 Task: In the  document keyprojectmgmt.docx Share this file with 'softage.3@softage.net' Make a copy of the file 'without changing the auto name' Delete the  copy of the file
Action: Mouse moved to (56, 81)
Screenshot: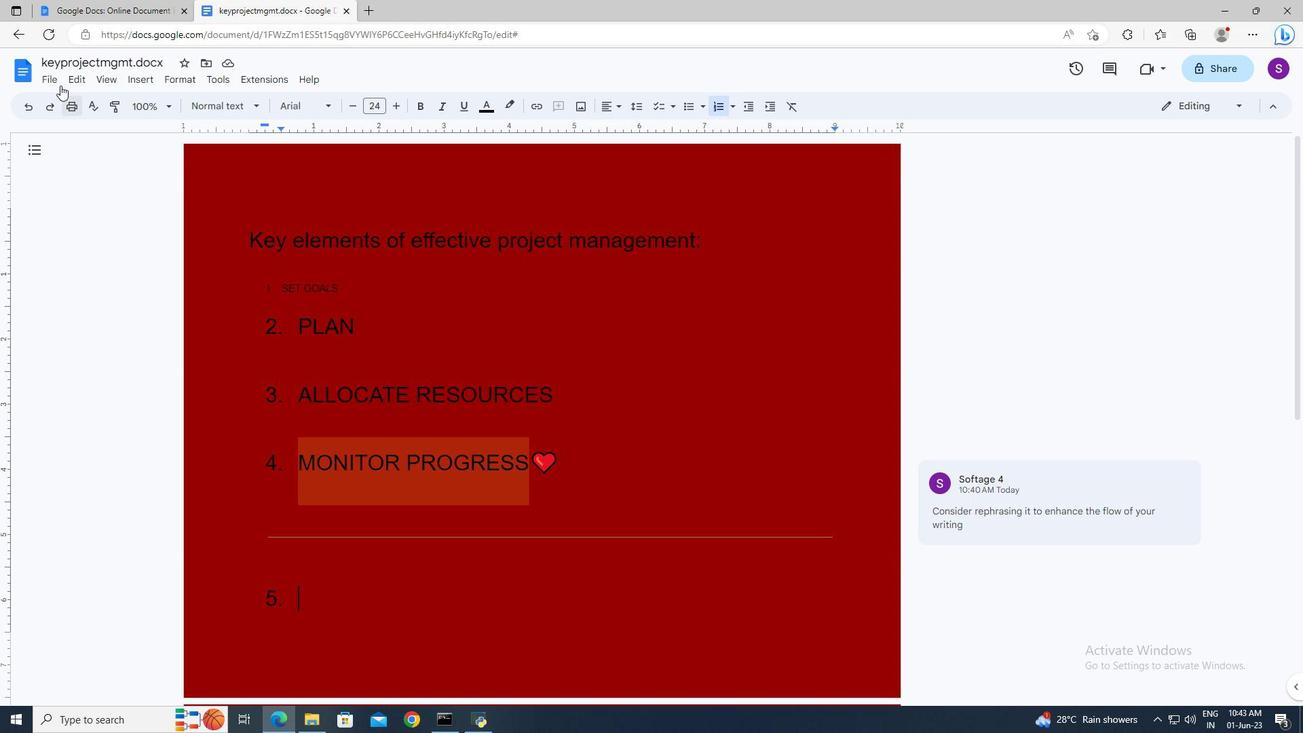 
Action: Mouse pressed left at (56, 81)
Screenshot: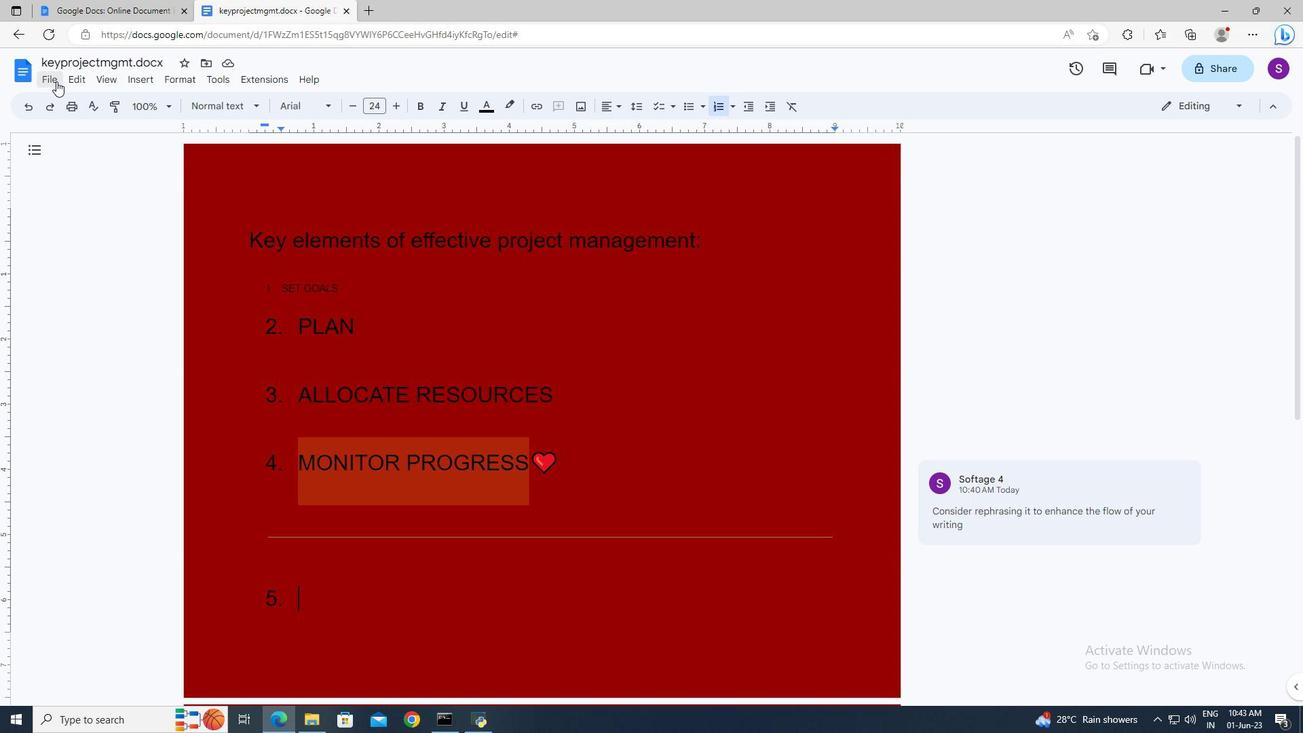 
Action: Mouse moved to (286, 181)
Screenshot: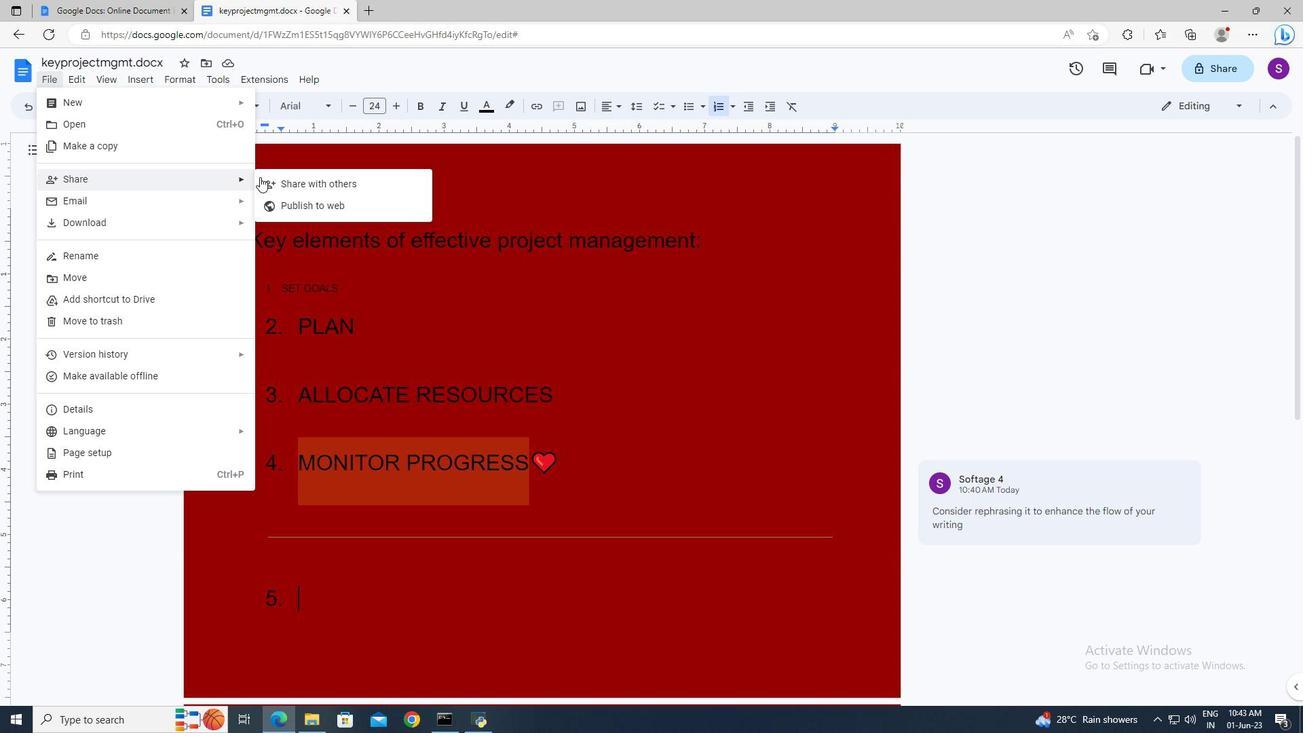 
Action: Mouse pressed left at (286, 181)
Screenshot: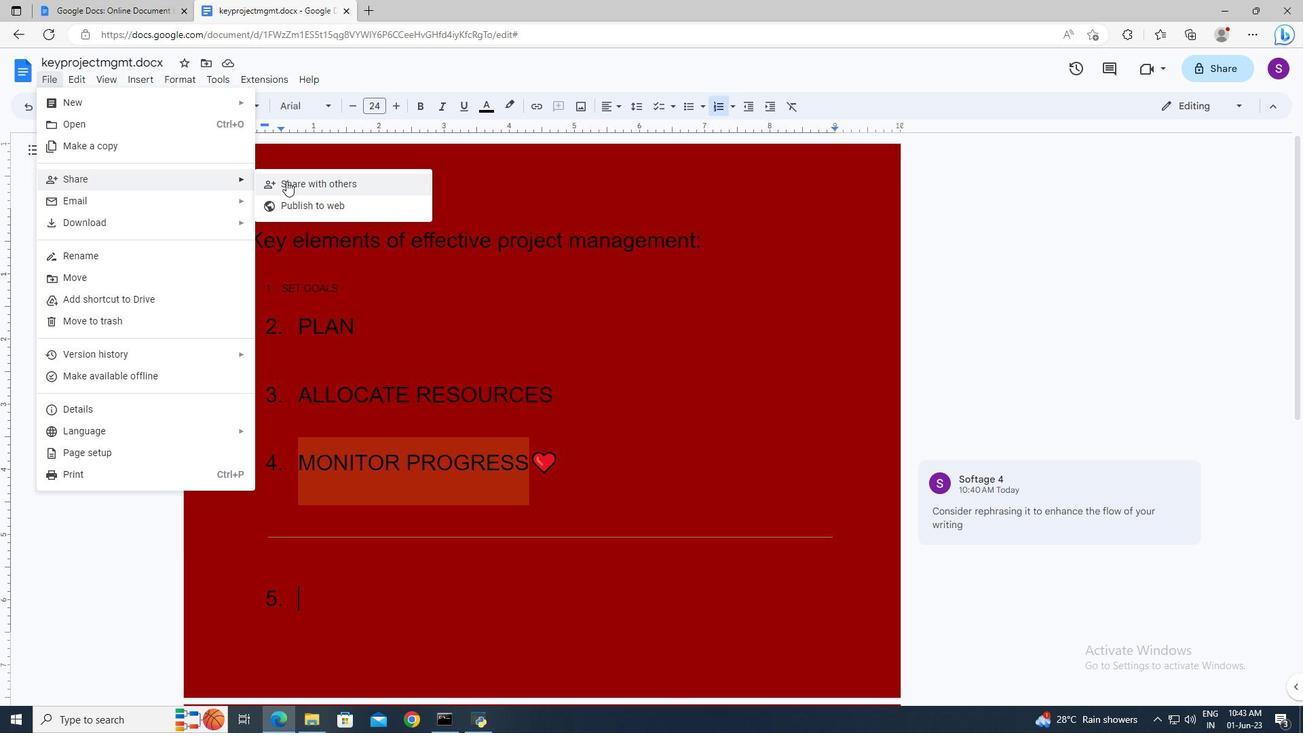 
Action: Mouse moved to (528, 298)
Screenshot: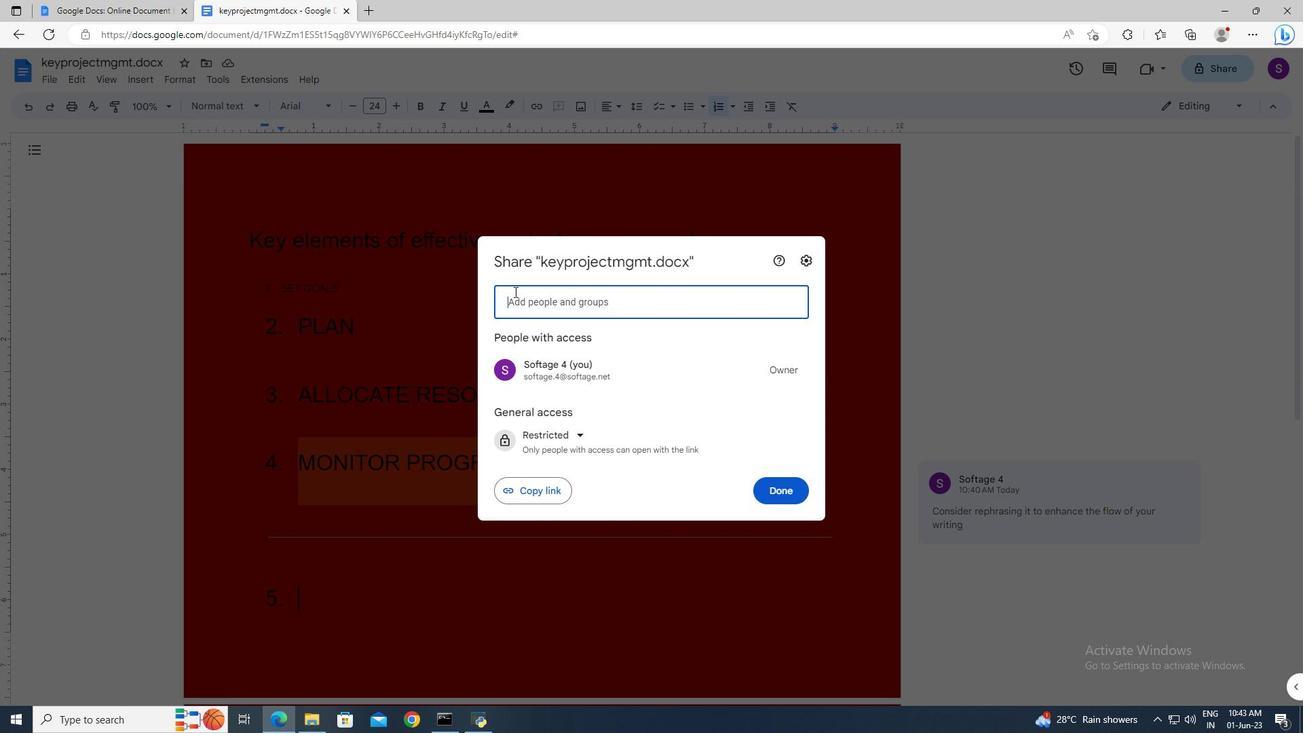 
Action: Mouse pressed left at (528, 298)
Screenshot: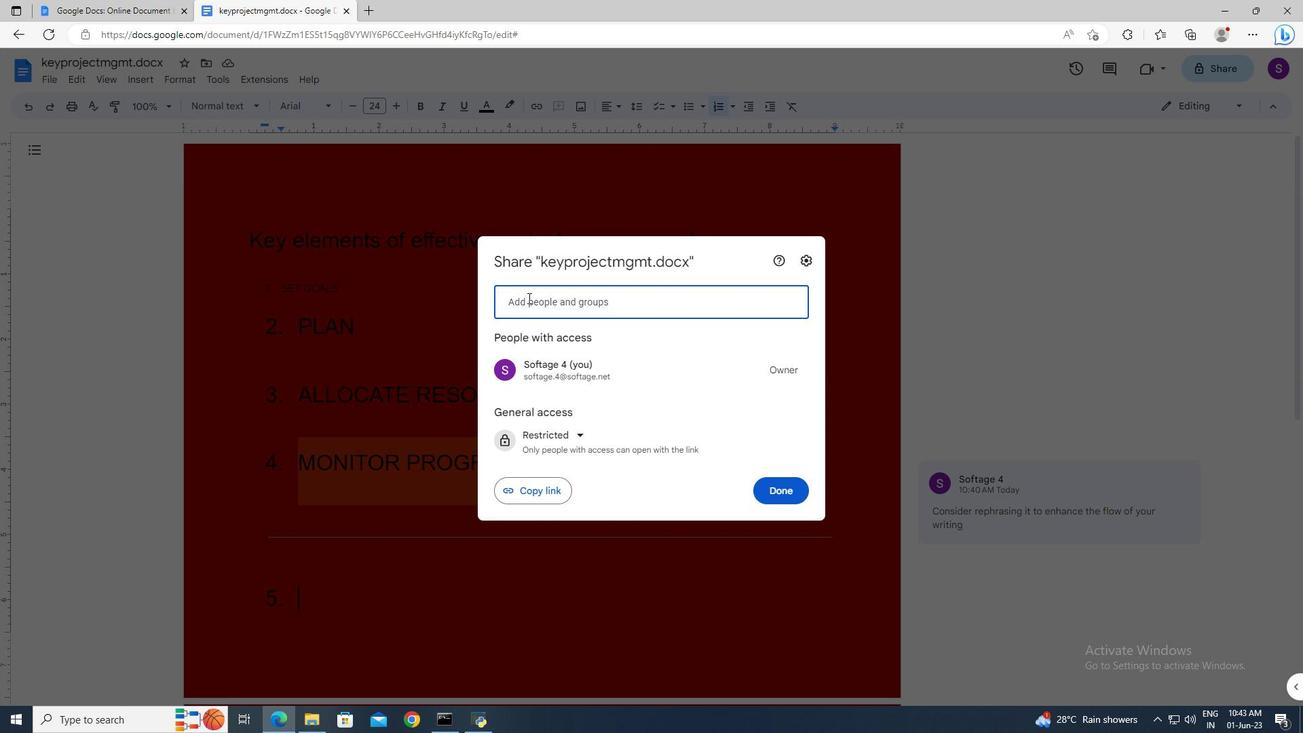 
Action: Key pressed softage.3<Key.shift>@softage.net<Key.enter>
Screenshot: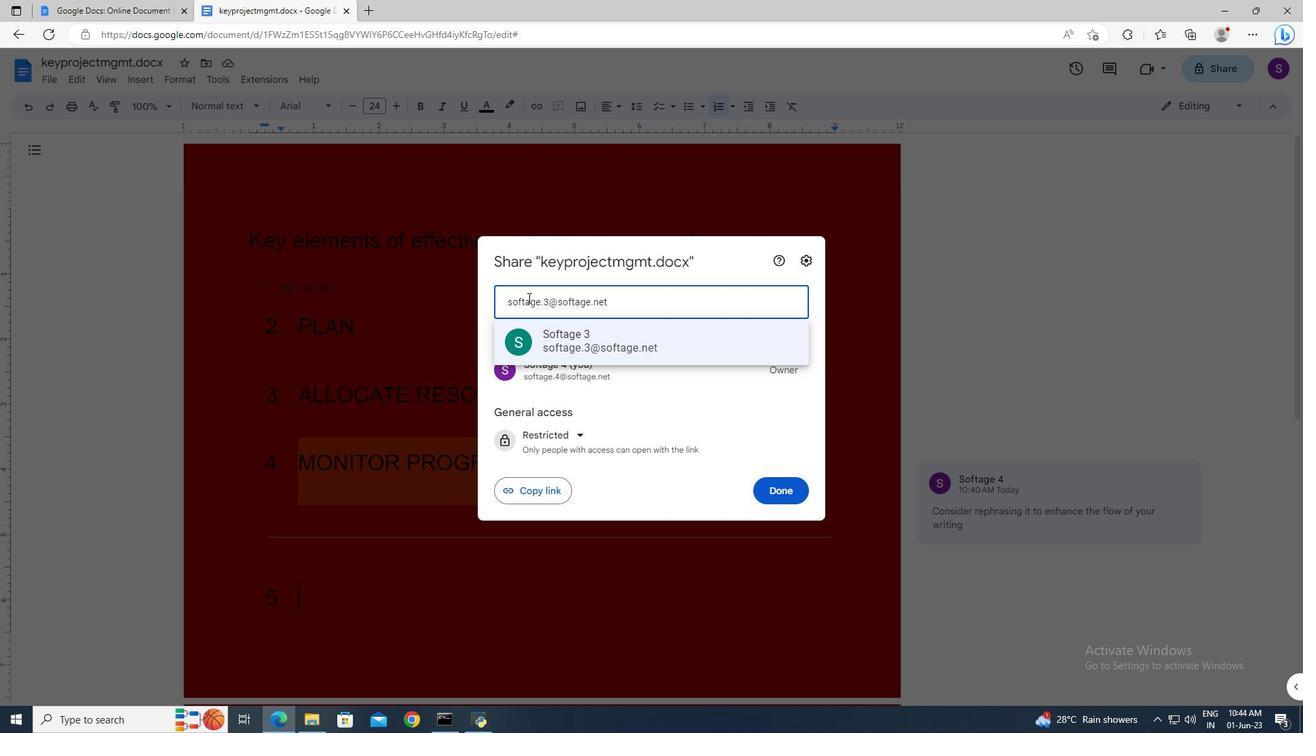 
Action: Mouse moved to (785, 482)
Screenshot: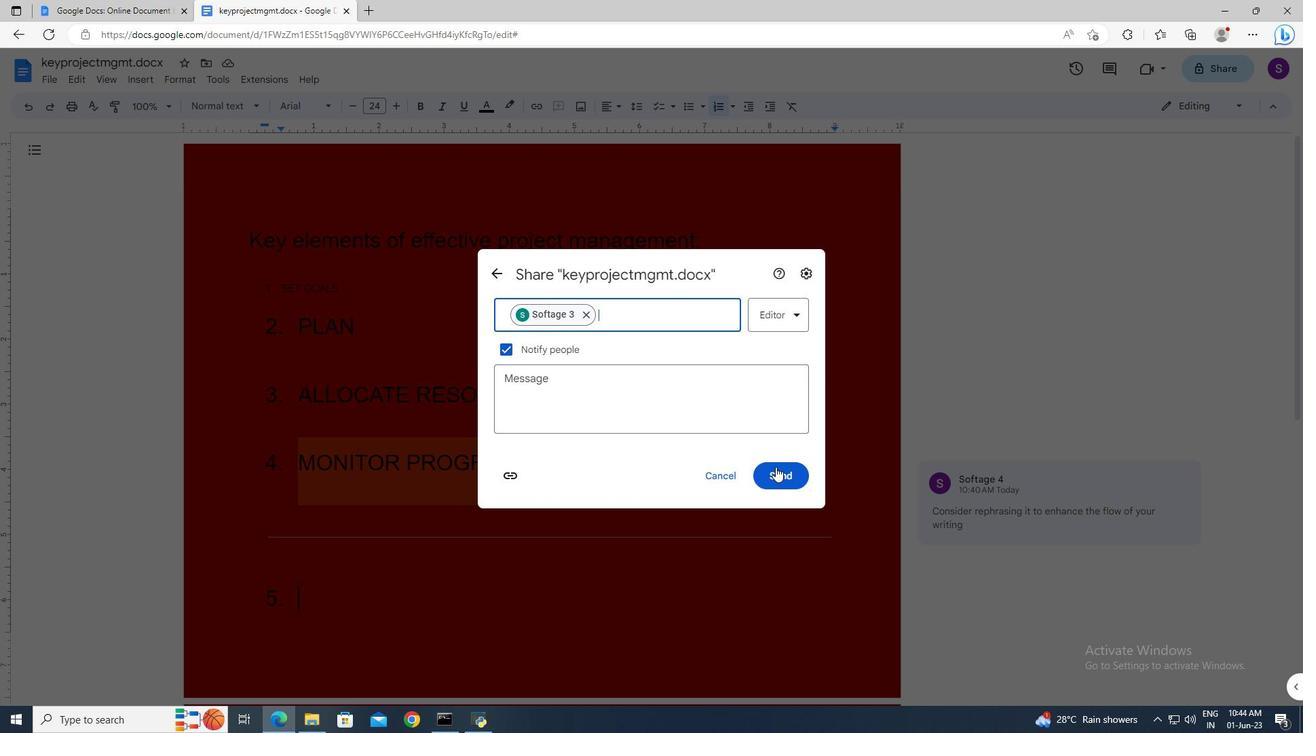 
Action: Mouse pressed left at (785, 482)
Screenshot: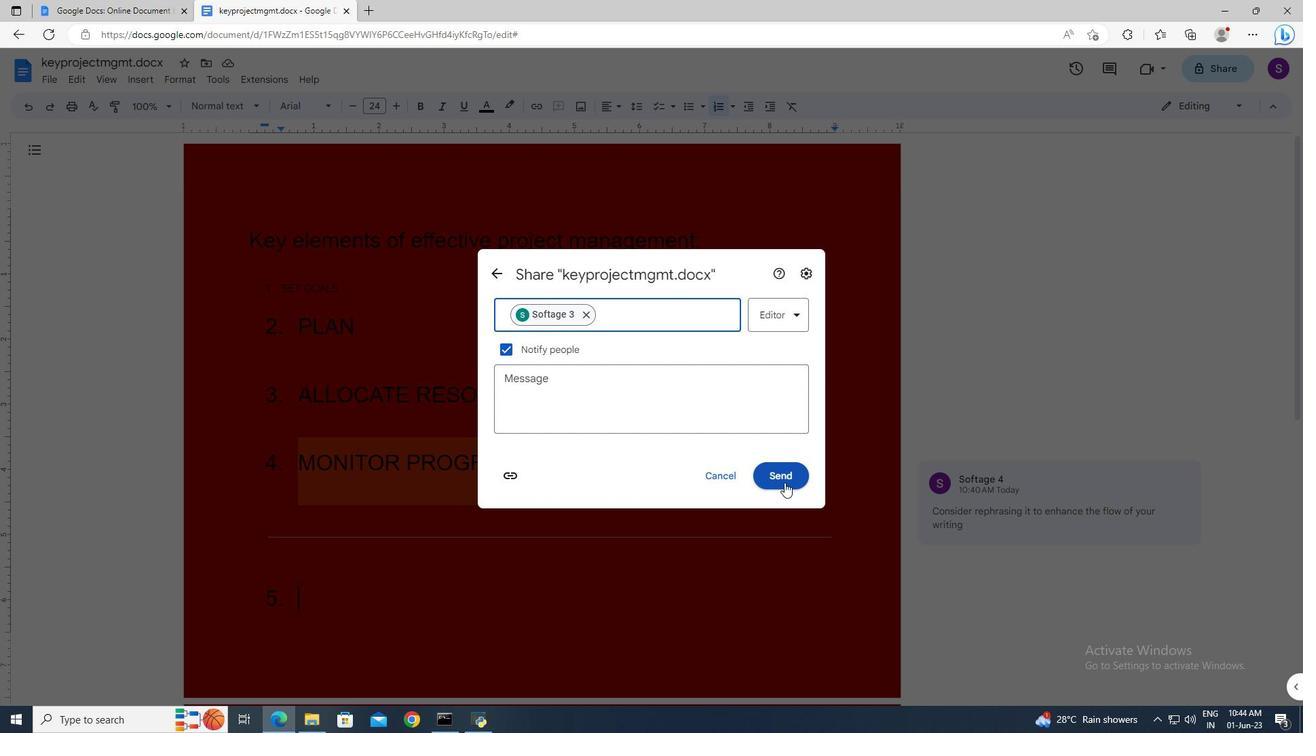 
Action: Mouse moved to (54, 81)
Screenshot: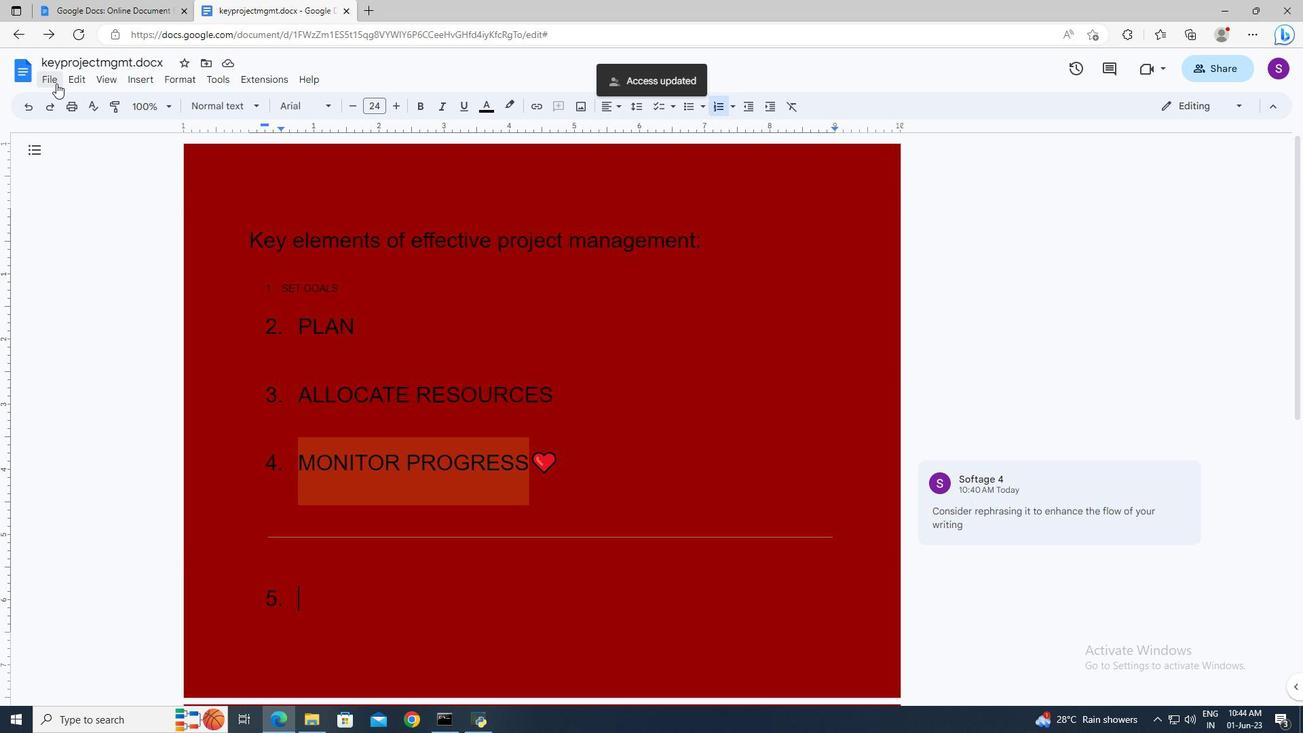 
Action: Mouse pressed left at (54, 81)
Screenshot: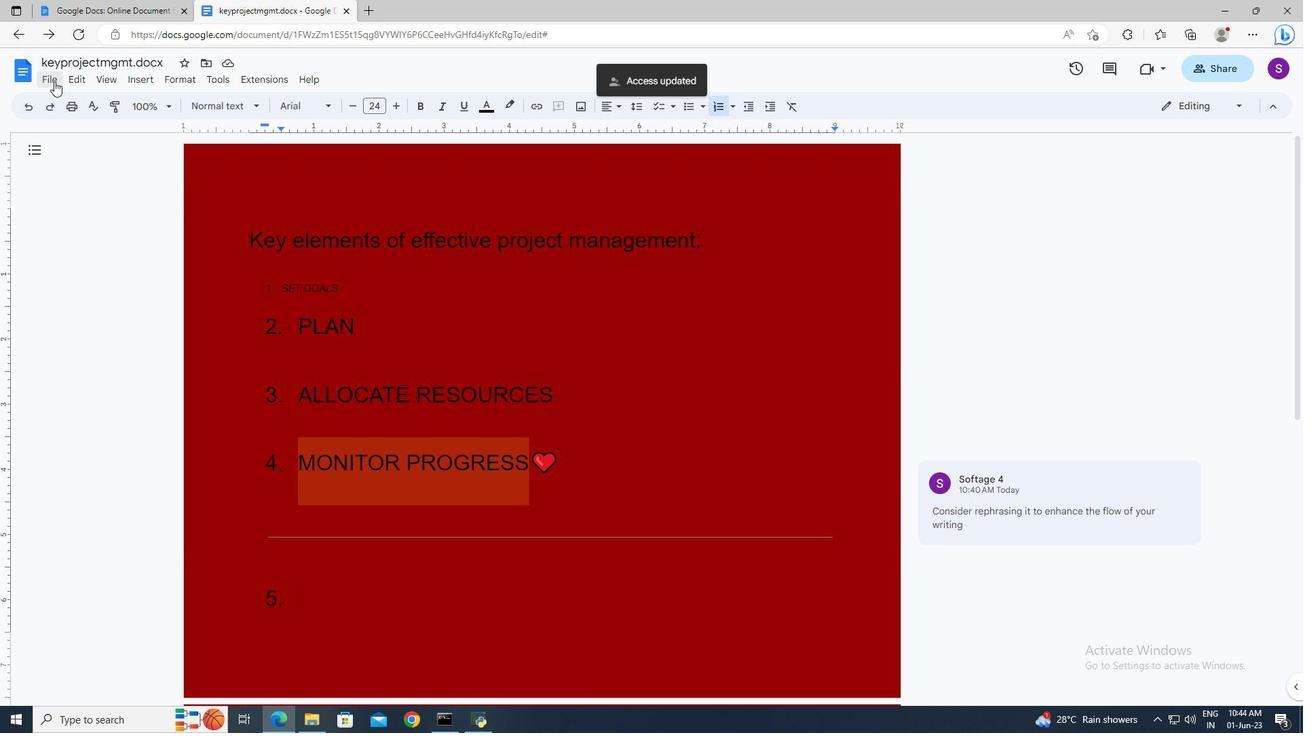
Action: Mouse moved to (74, 140)
Screenshot: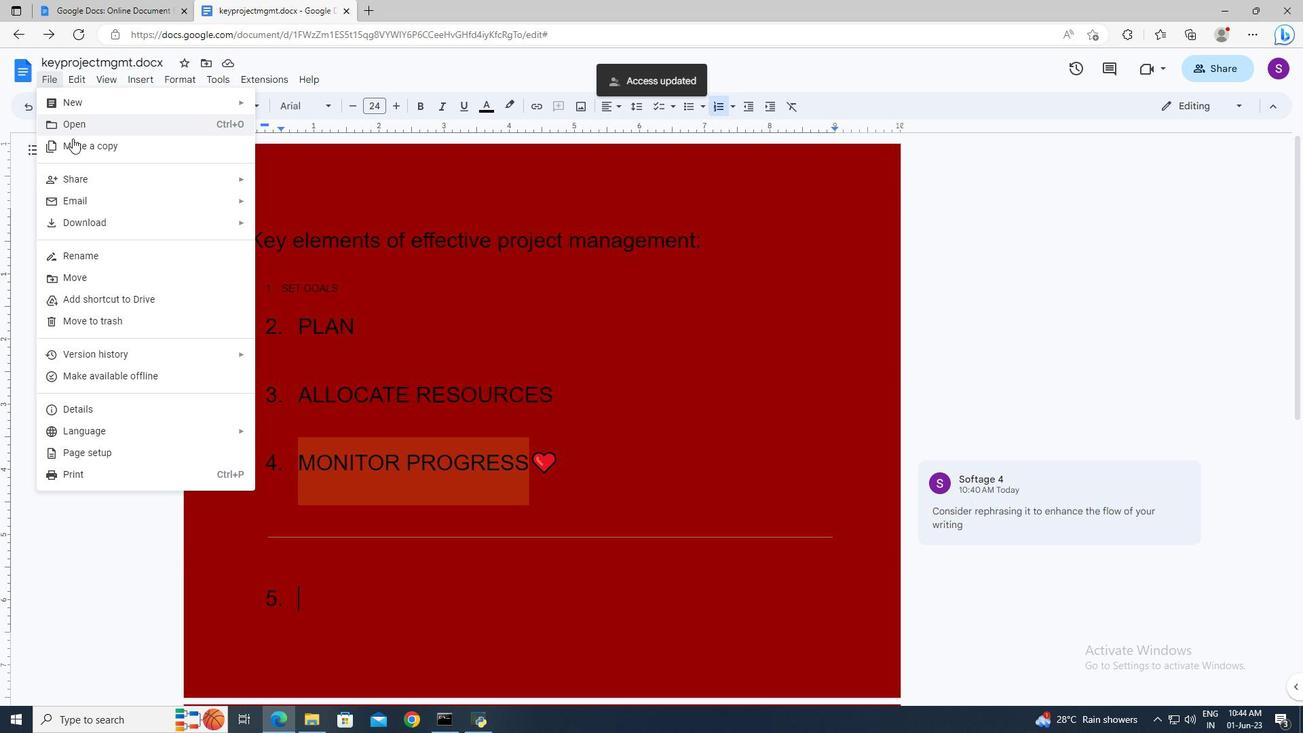 
Action: Mouse pressed left at (74, 140)
Screenshot: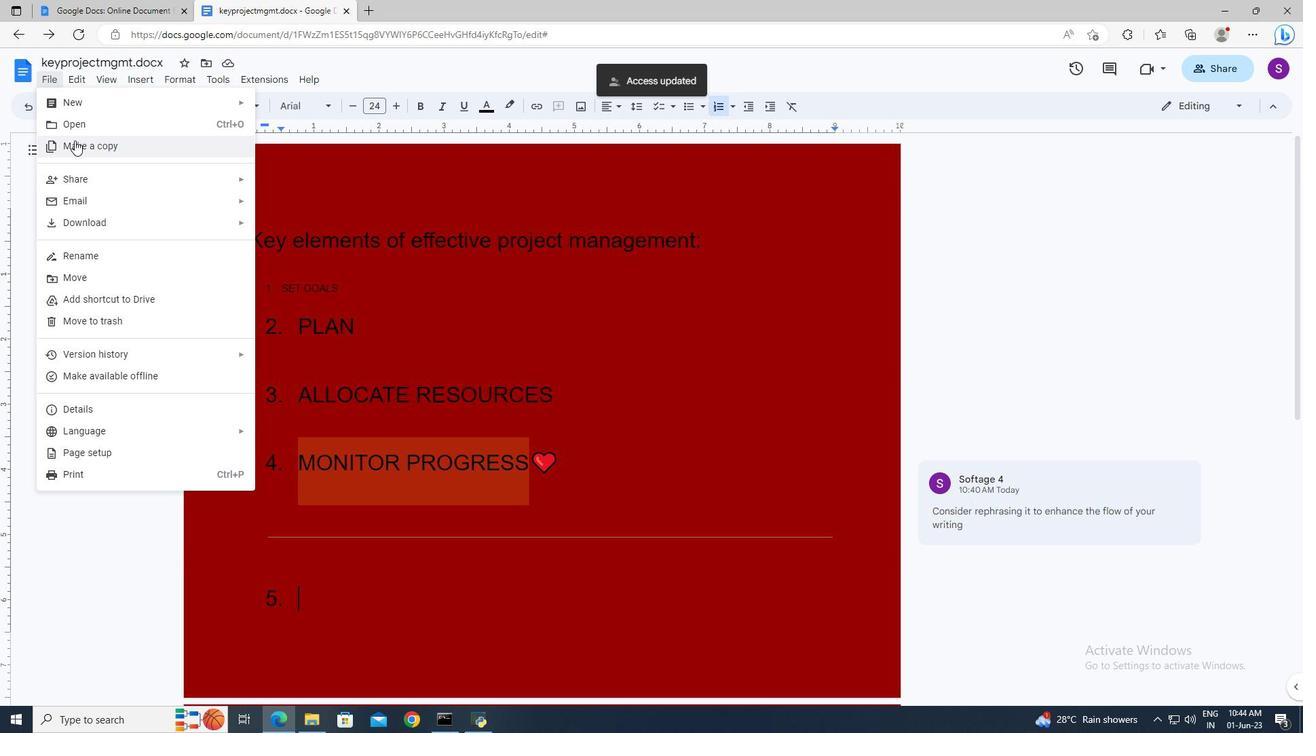 
Action: Mouse moved to (721, 487)
Screenshot: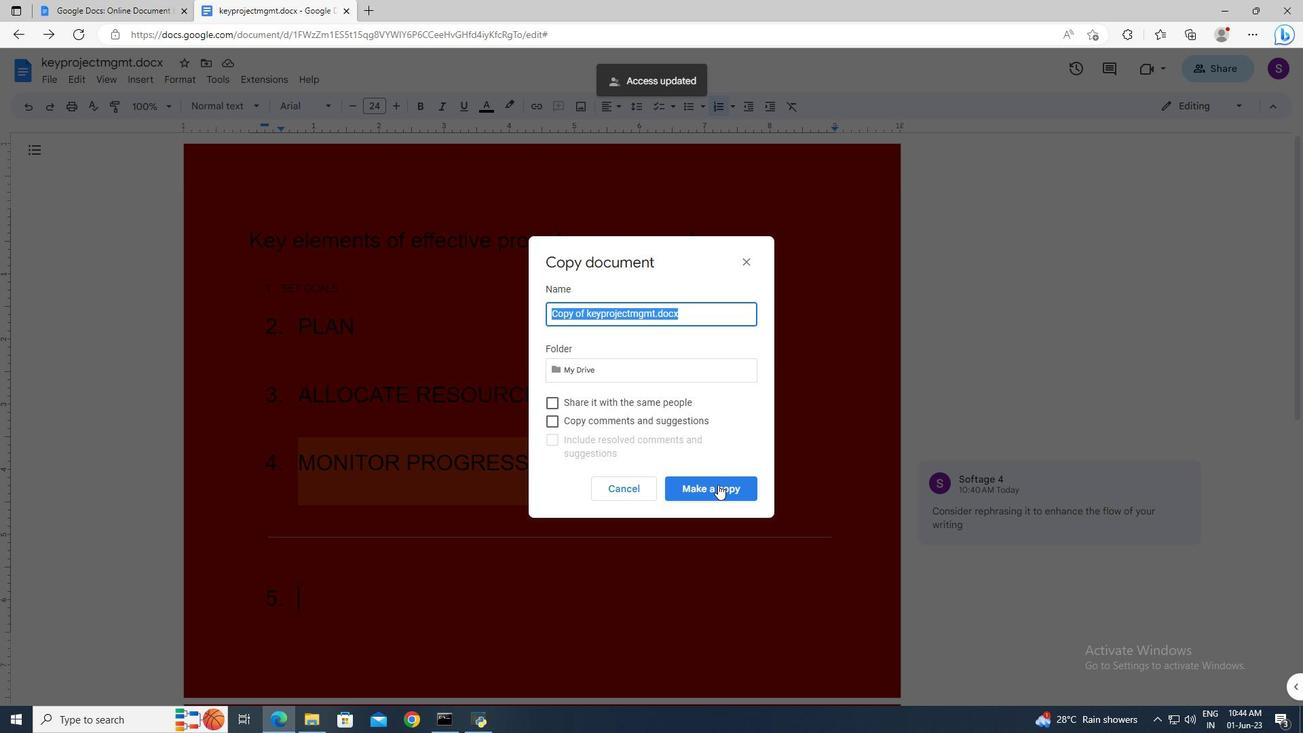 
Action: Mouse pressed left at (721, 487)
Screenshot: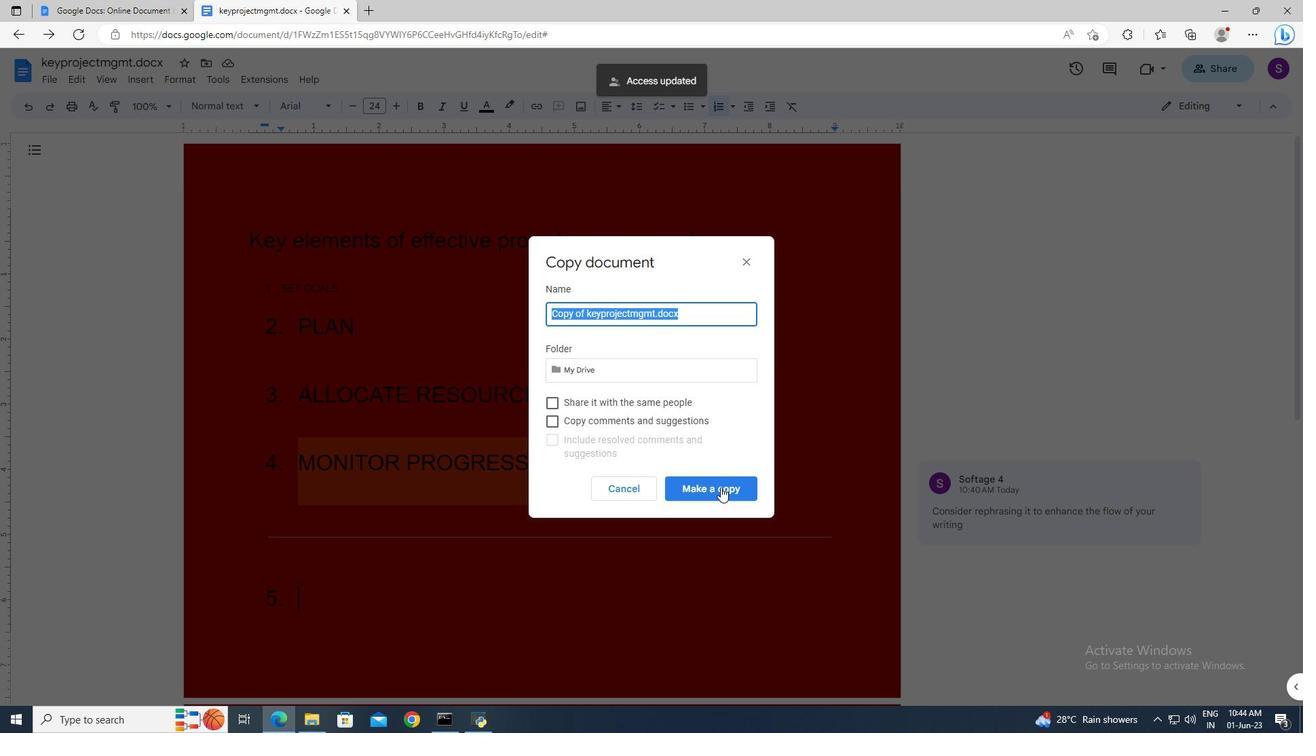 
Action: Mouse moved to (53, 78)
Screenshot: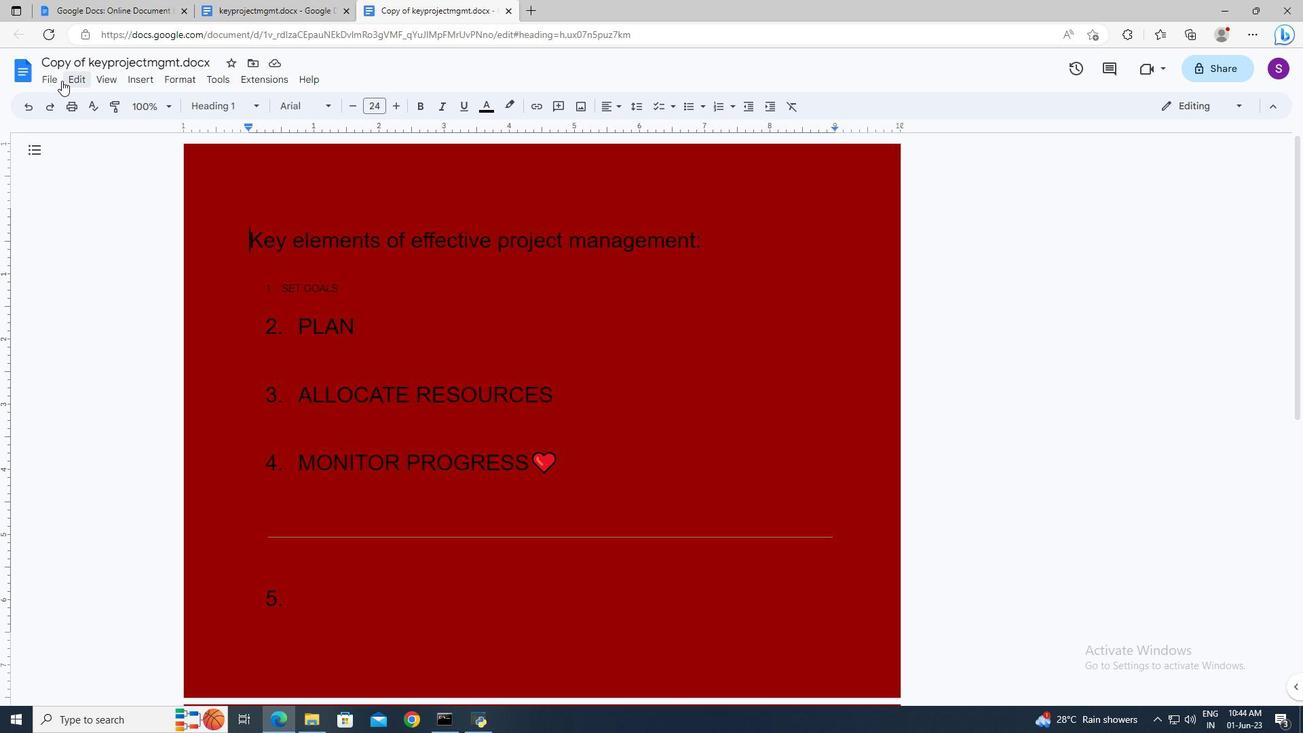 
Action: Mouse pressed left at (53, 78)
Screenshot: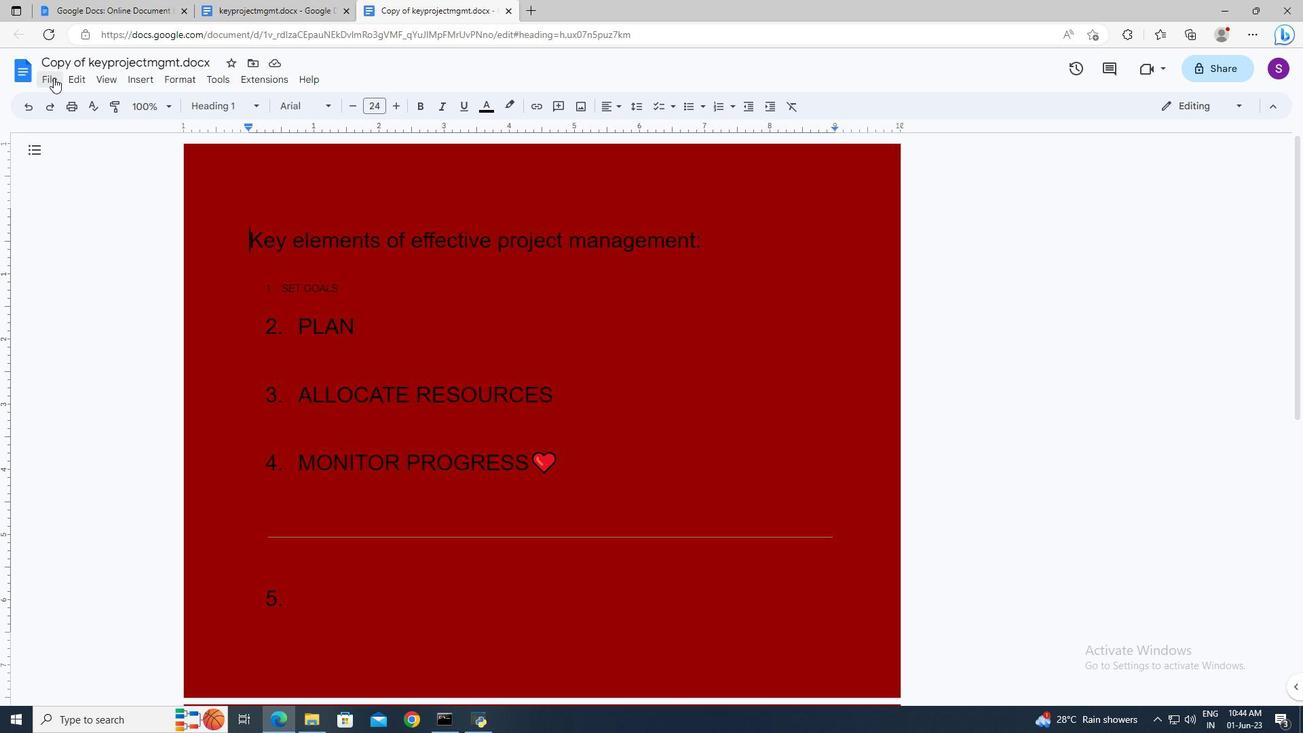 
Action: Mouse moved to (77, 321)
Screenshot: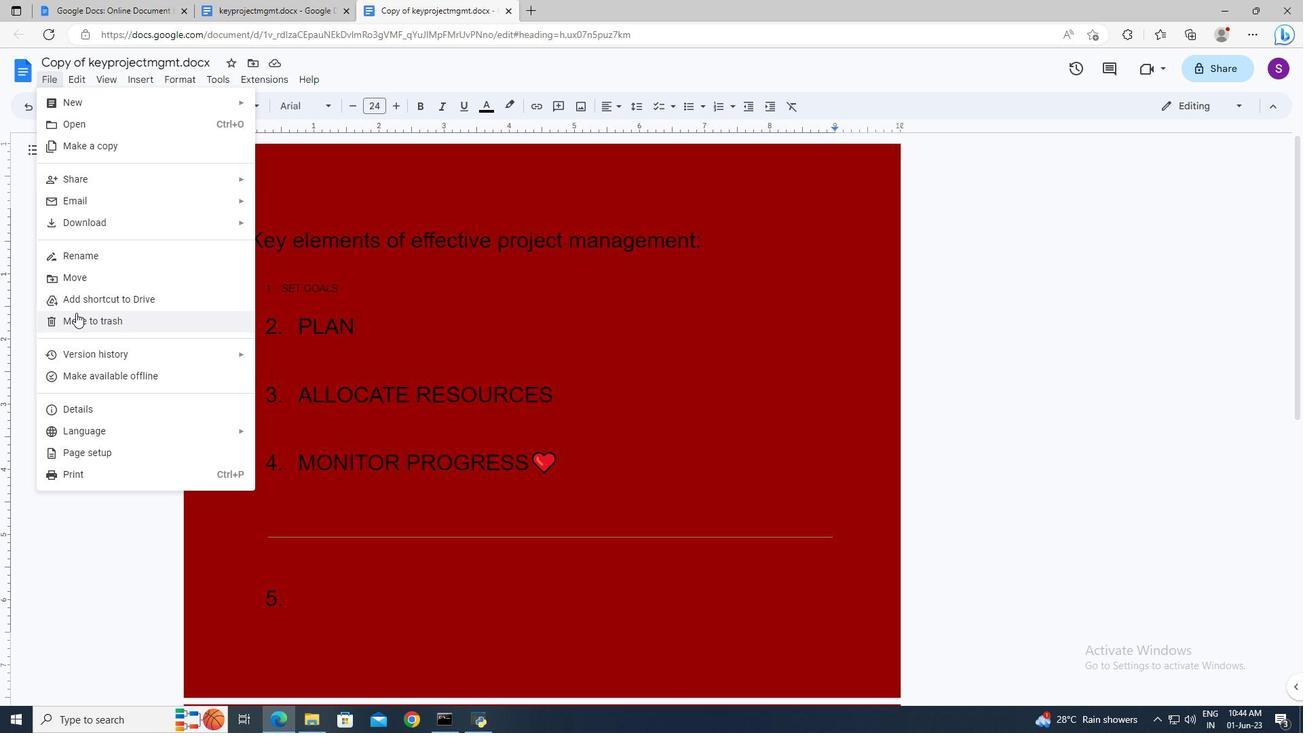 
Action: Mouse pressed left at (77, 321)
Screenshot: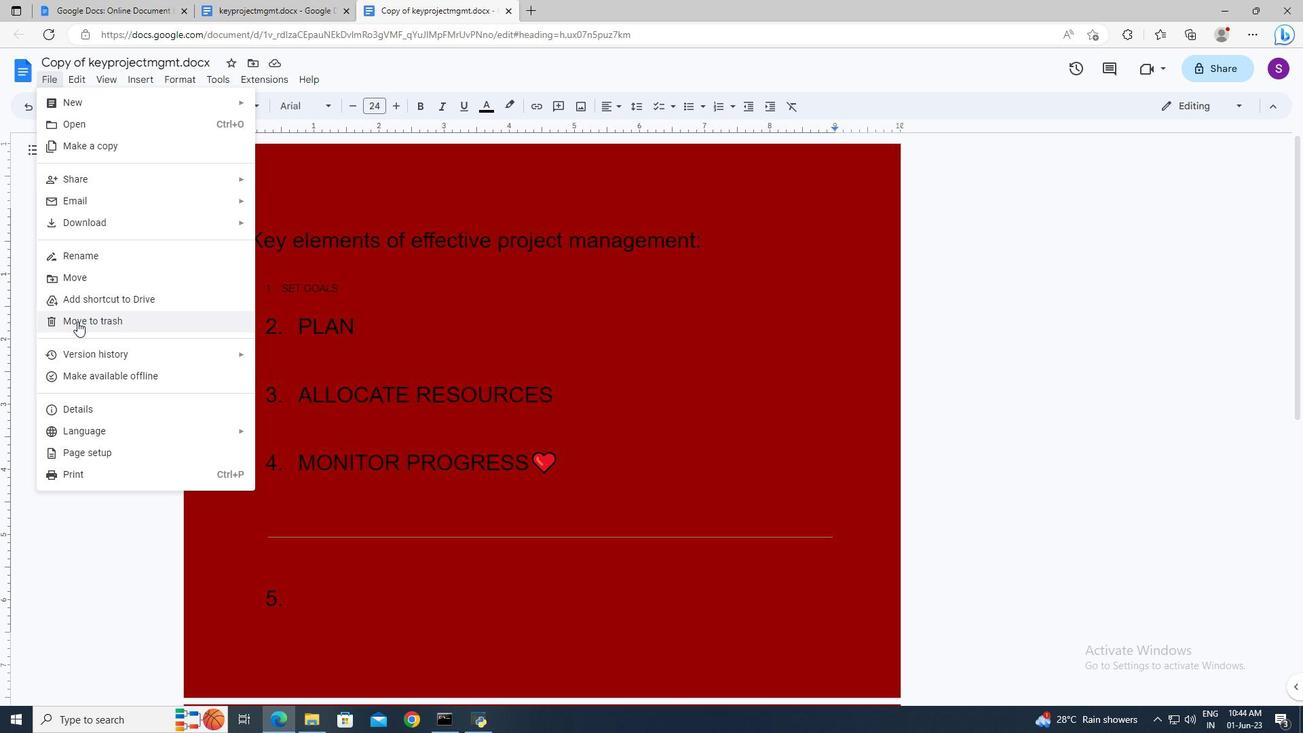 
